 Task: In the  document procedure.odt Use the feature 'and check spelling and grammer' Select the body of letter and change paragraph spacing to  'Double' Select the word  Hello and change the font size to  25
Action: Mouse moved to (226, 339)
Screenshot: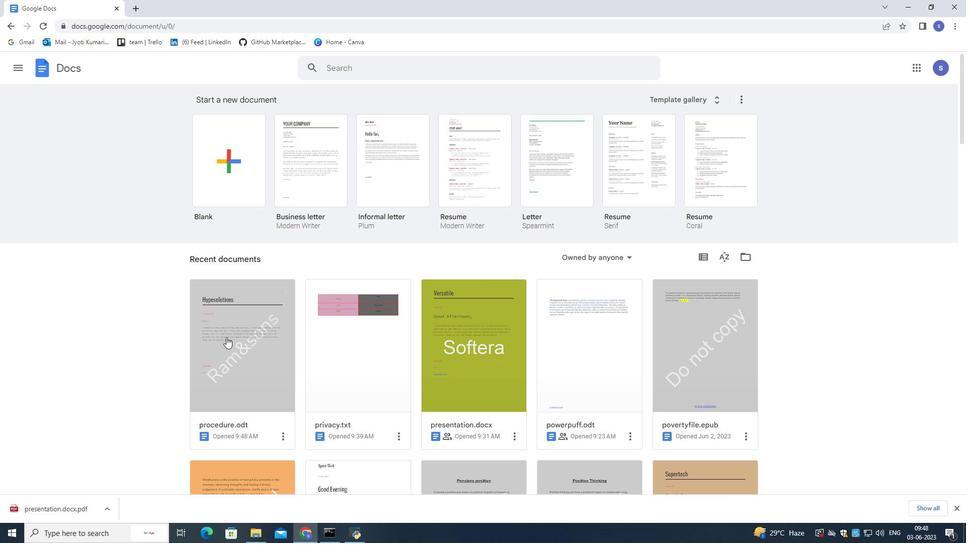 
Action: Mouse pressed left at (226, 339)
Screenshot: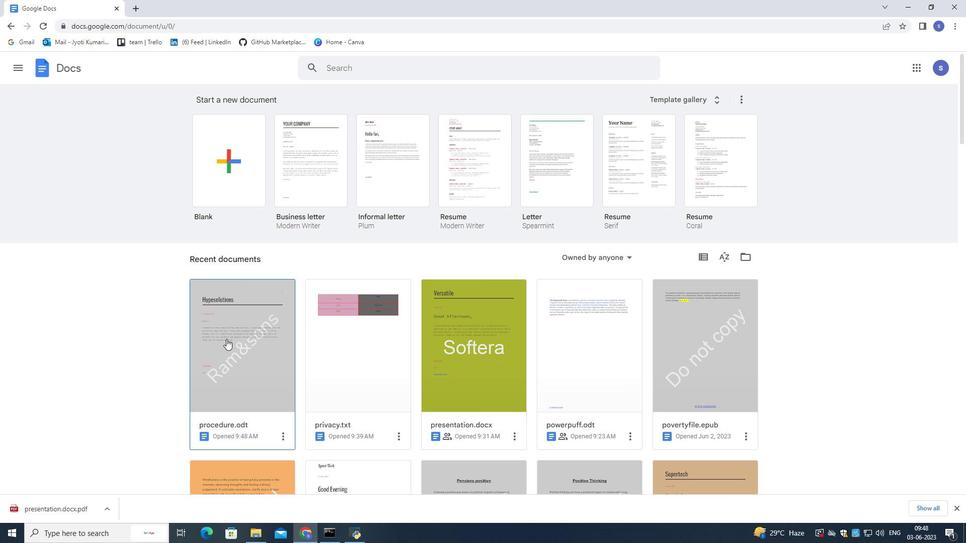 
Action: Mouse pressed left at (226, 339)
Screenshot: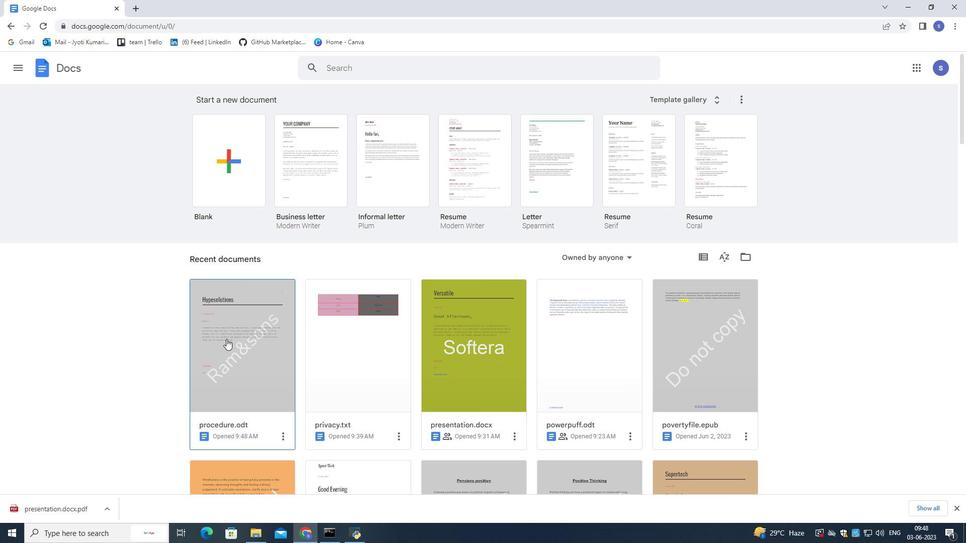 
Action: Mouse pressed left at (226, 339)
Screenshot: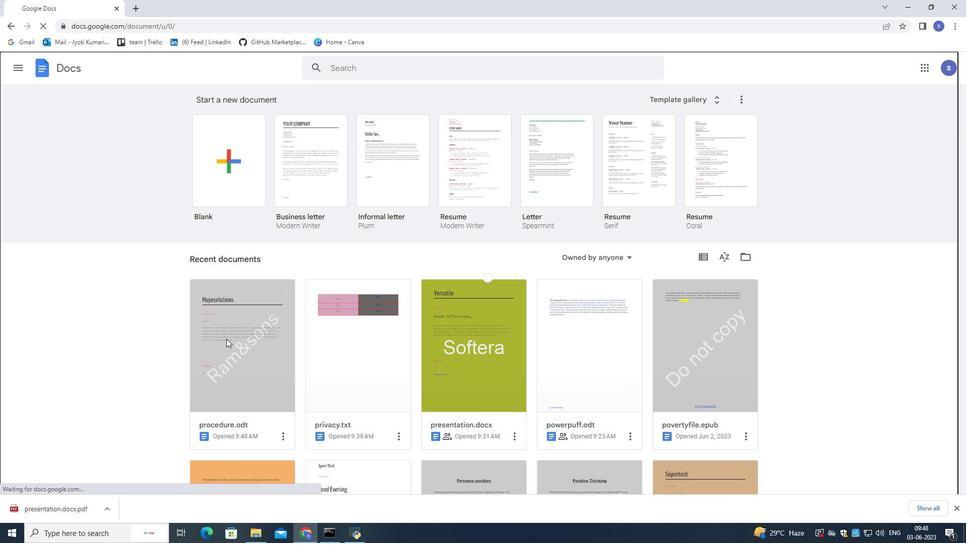 
Action: Mouse moved to (158, 71)
Screenshot: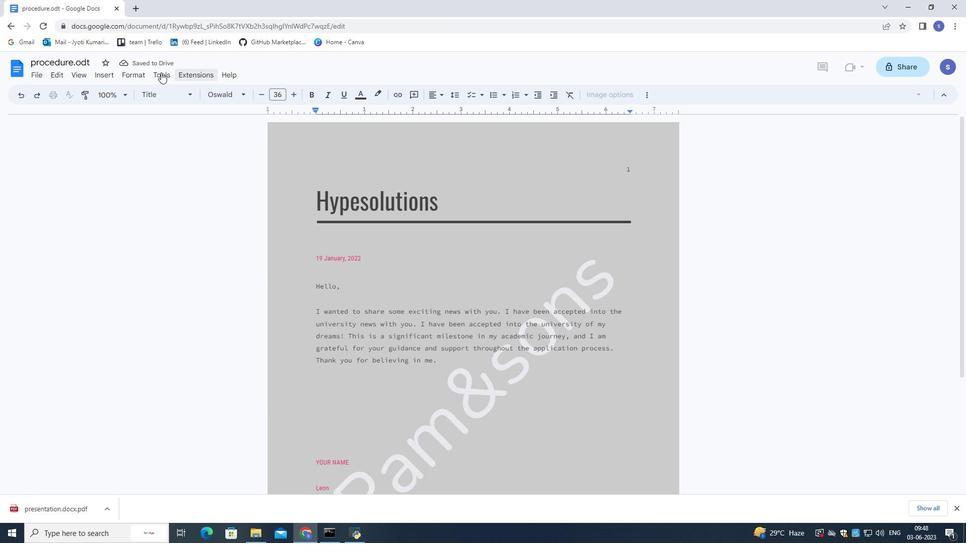 
Action: Mouse pressed left at (158, 71)
Screenshot: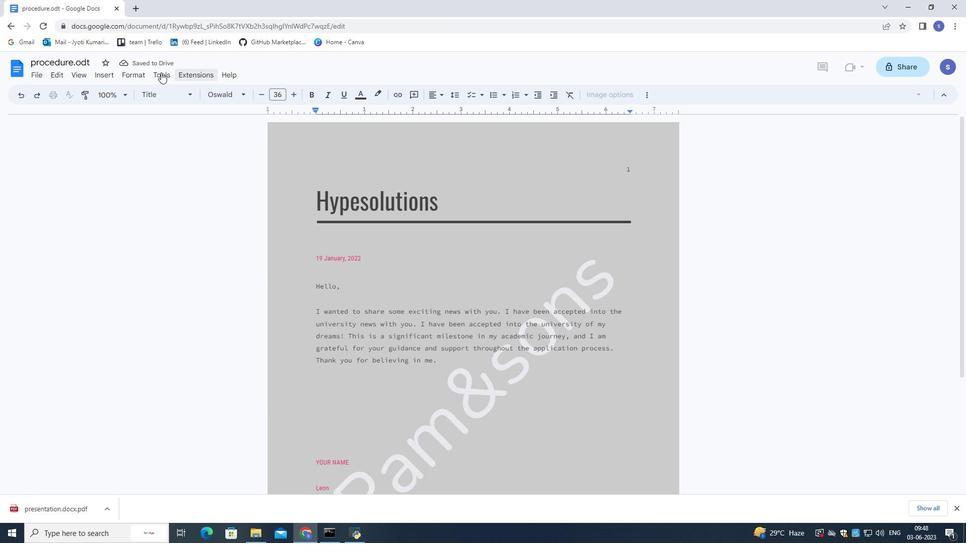 
Action: Mouse moved to (364, 92)
Screenshot: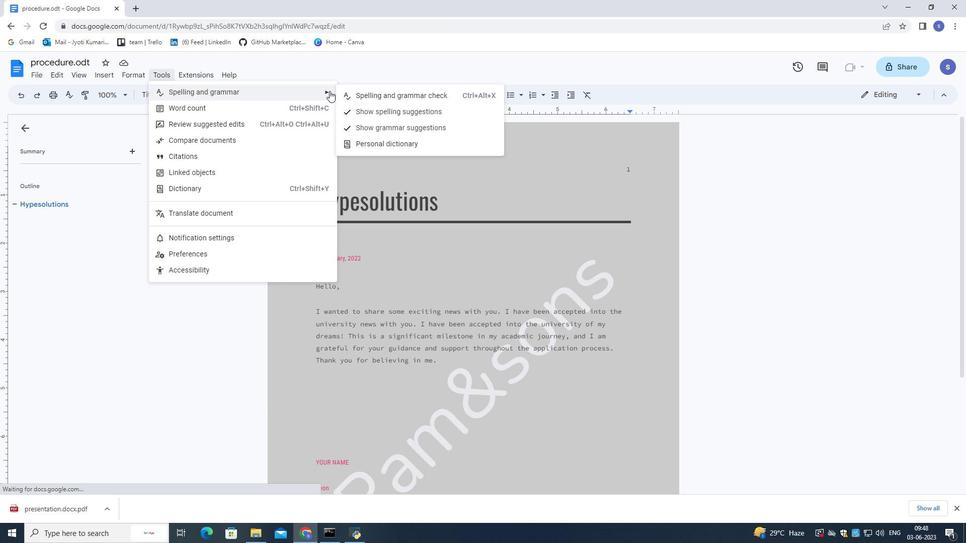 
Action: Mouse pressed left at (364, 92)
Screenshot: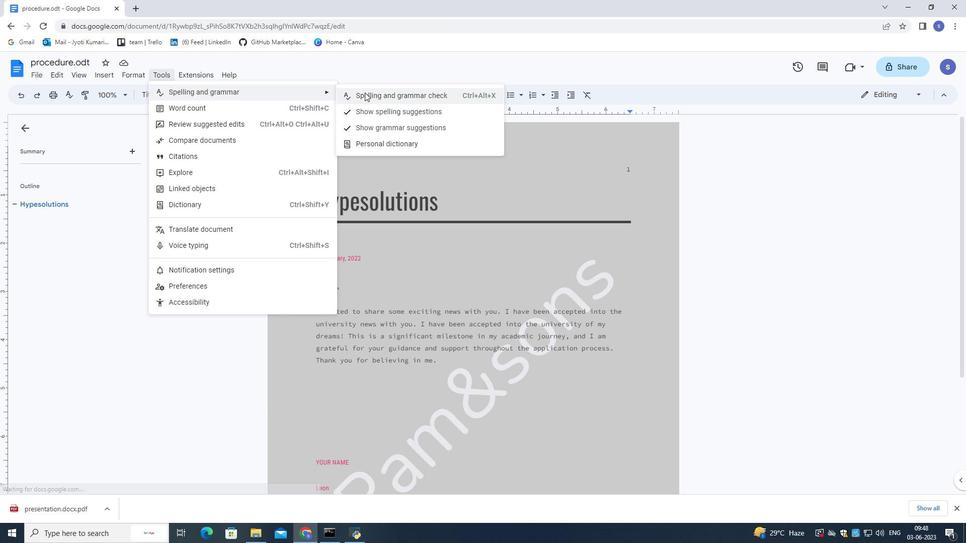 
Action: Mouse moved to (453, 364)
Screenshot: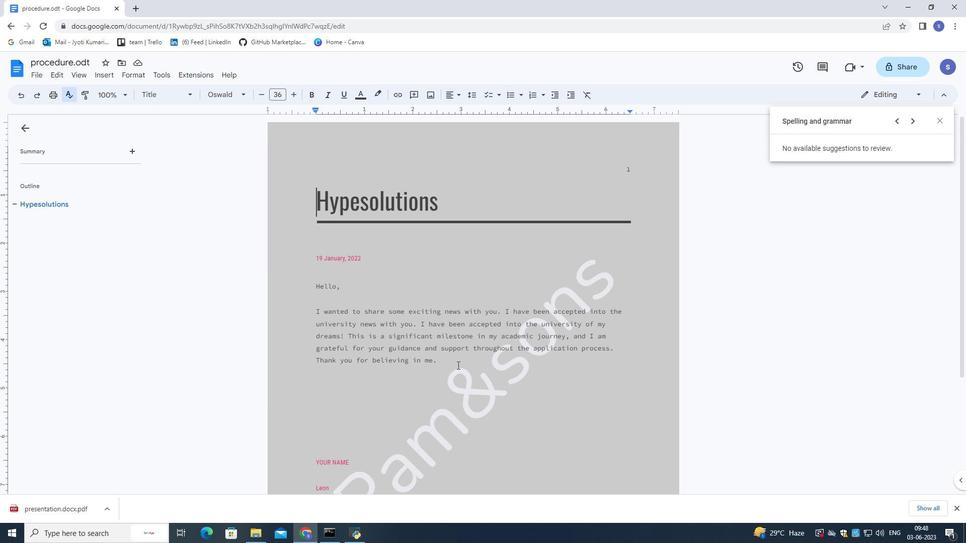 
Action: Mouse pressed left at (453, 364)
Screenshot: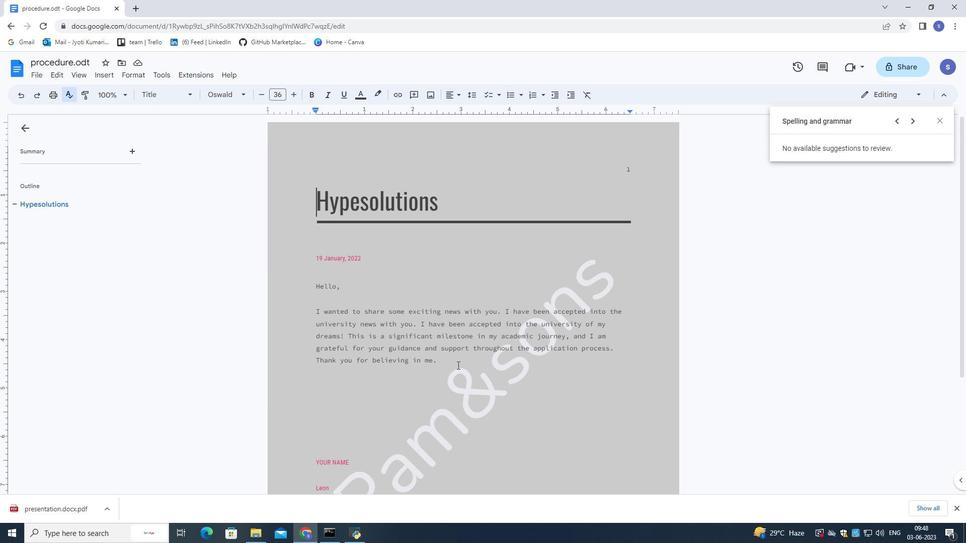 
Action: Mouse moved to (476, 93)
Screenshot: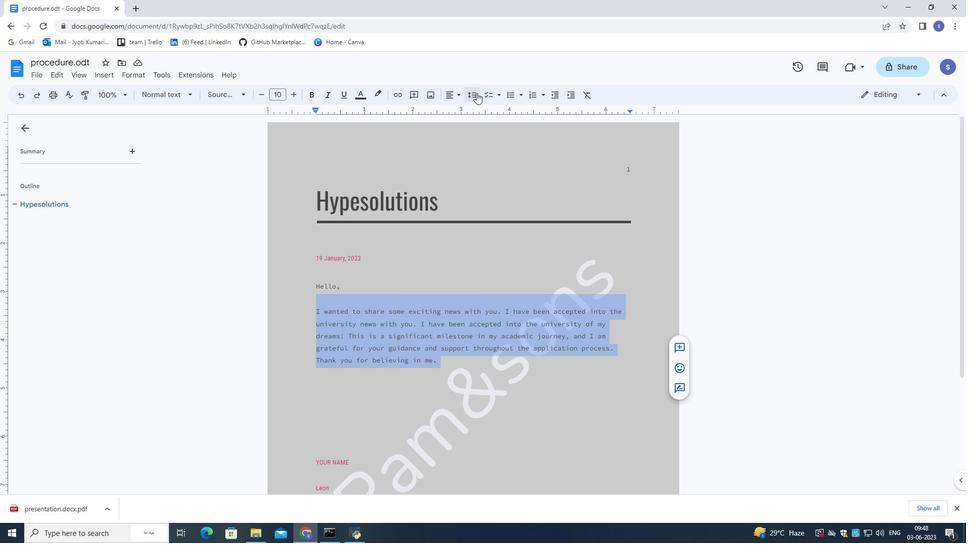 
Action: Mouse pressed left at (476, 93)
Screenshot: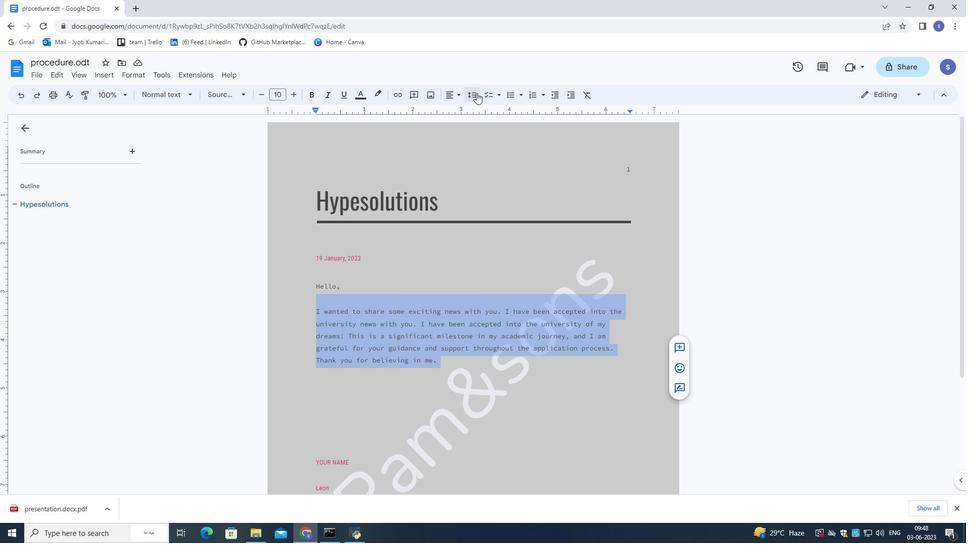 
Action: Mouse moved to (483, 160)
Screenshot: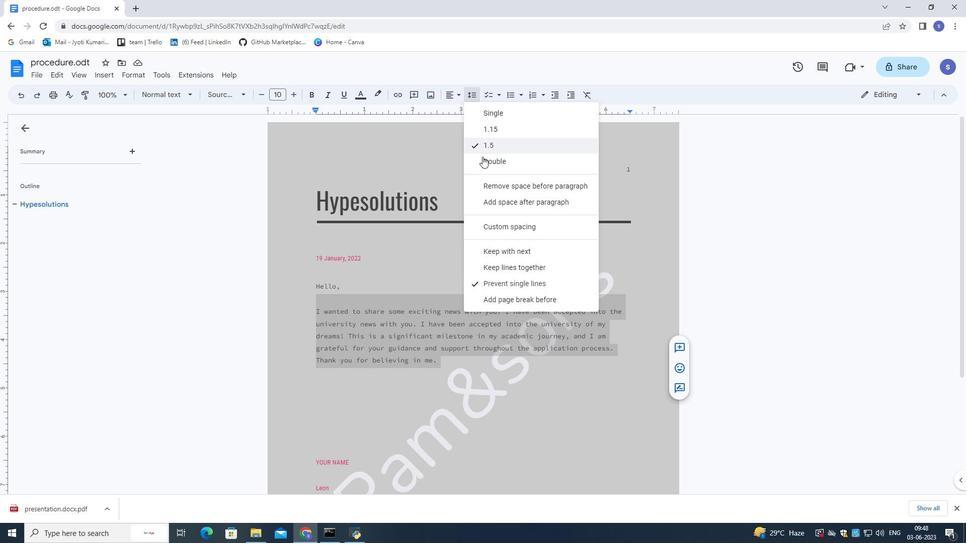 
Action: Mouse pressed left at (483, 160)
Screenshot: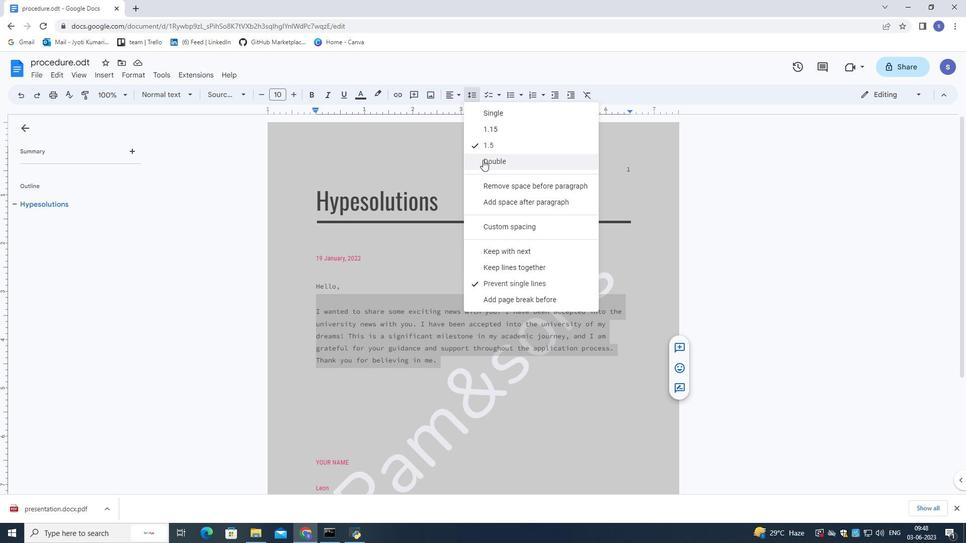 
Action: Mouse moved to (353, 284)
Screenshot: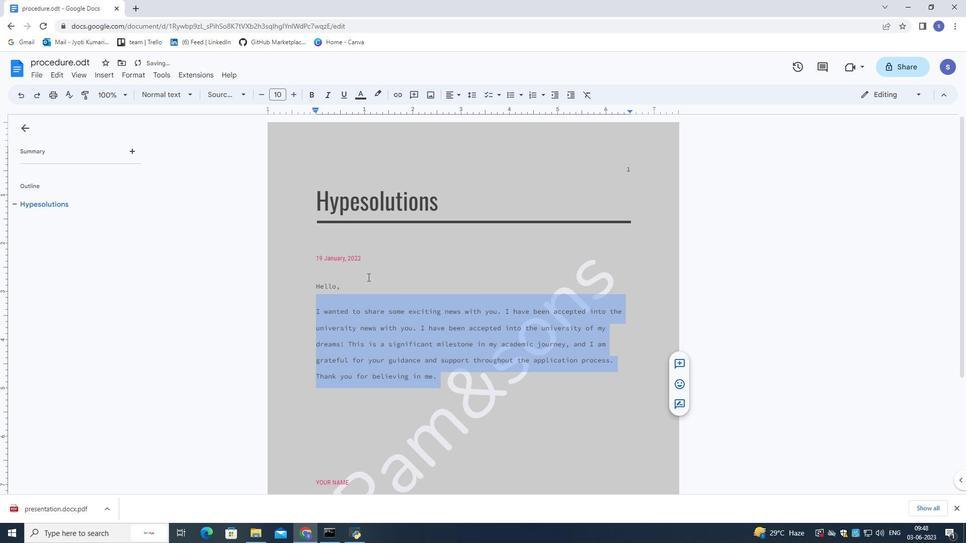 
Action: Mouse pressed left at (353, 284)
Screenshot: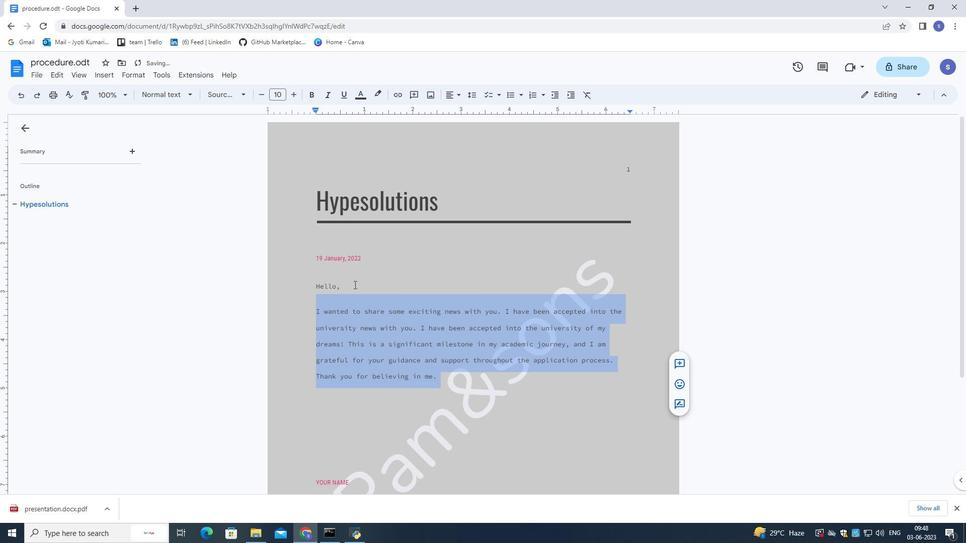 
Action: Mouse pressed left at (353, 284)
Screenshot: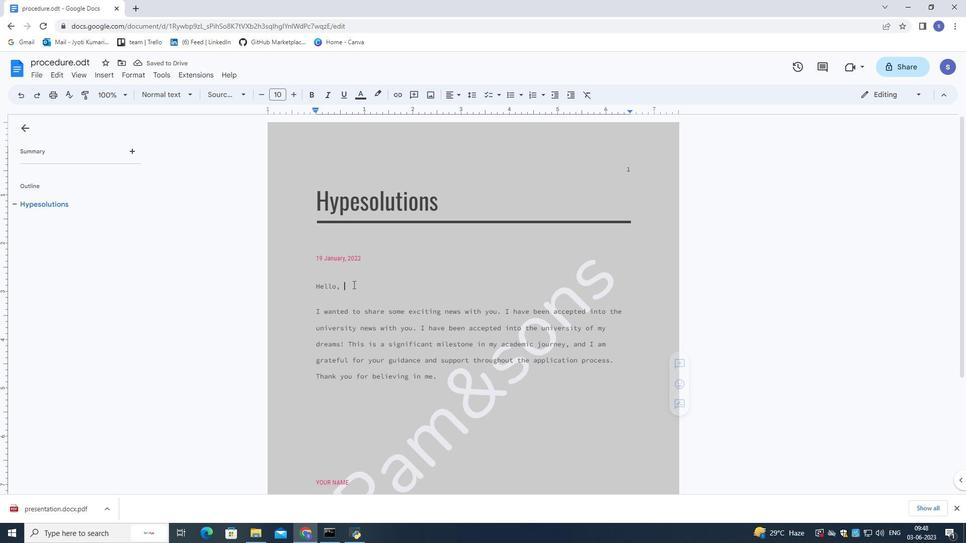 
Action: Mouse moved to (296, 94)
Screenshot: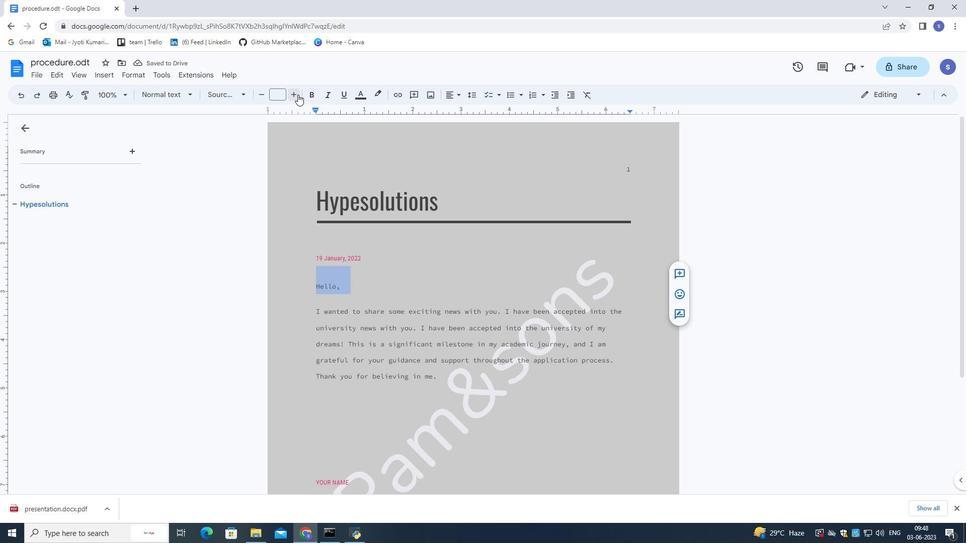 
Action: Mouse pressed left at (296, 94)
Screenshot: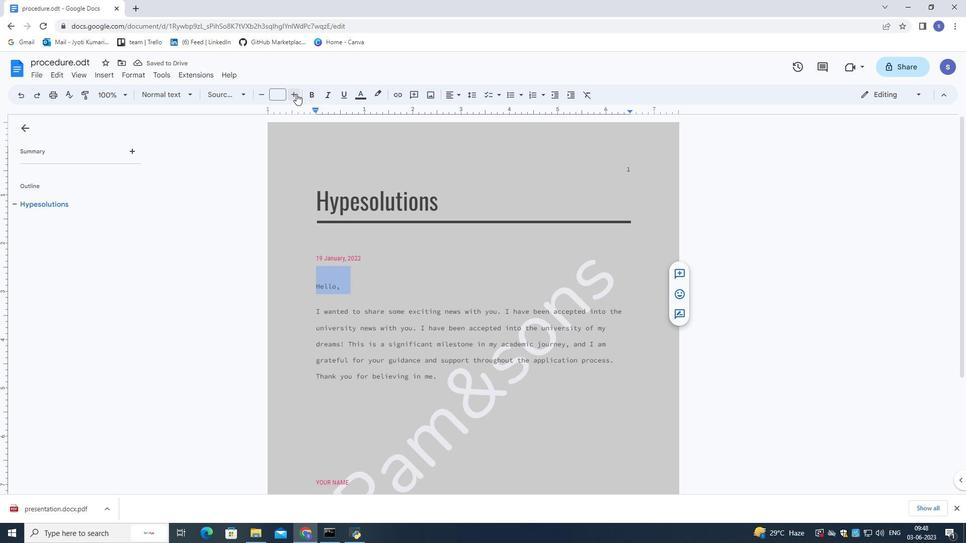 
Action: Mouse pressed left at (296, 94)
Screenshot: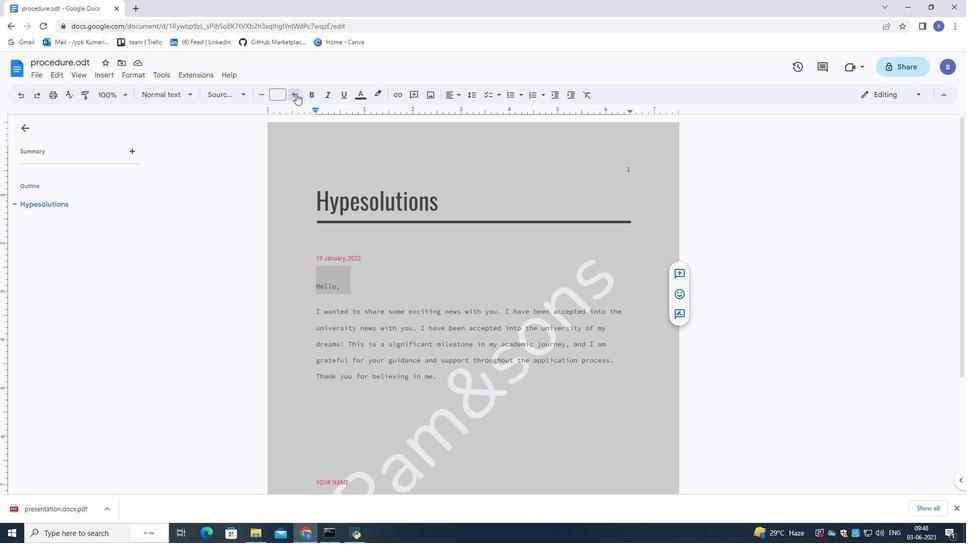
Action: Mouse moved to (316, 141)
Screenshot: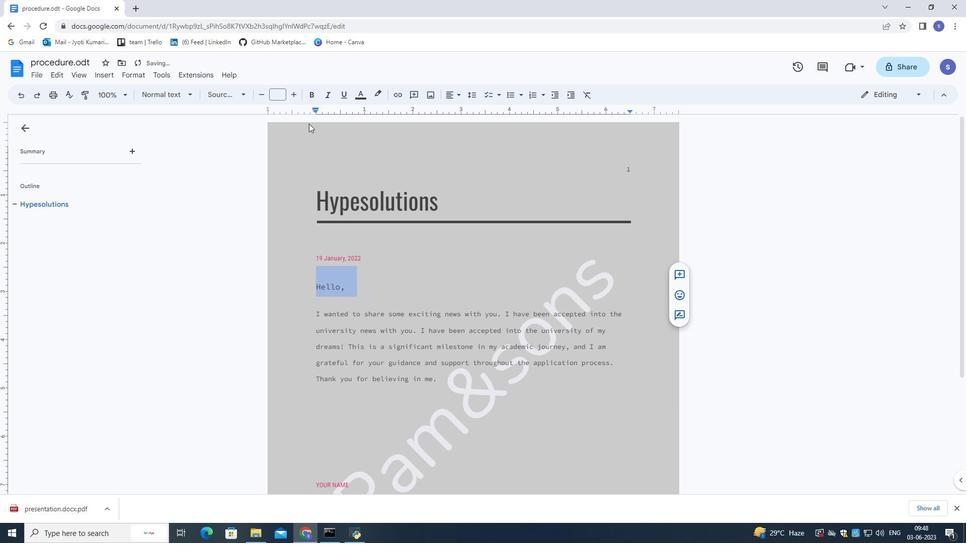 
Action: Mouse pressed left at (316, 141)
Screenshot: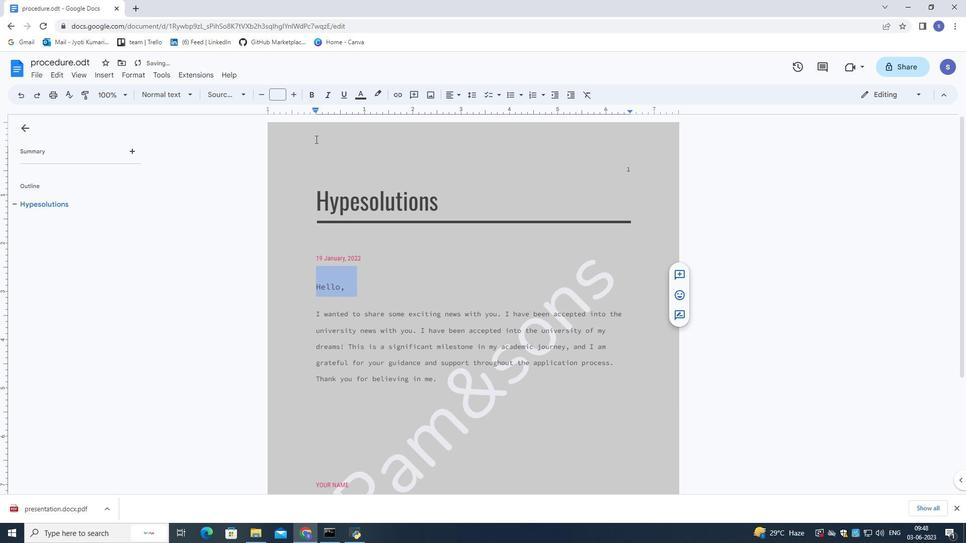 
Action: Mouse moved to (370, 295)
Screenshot: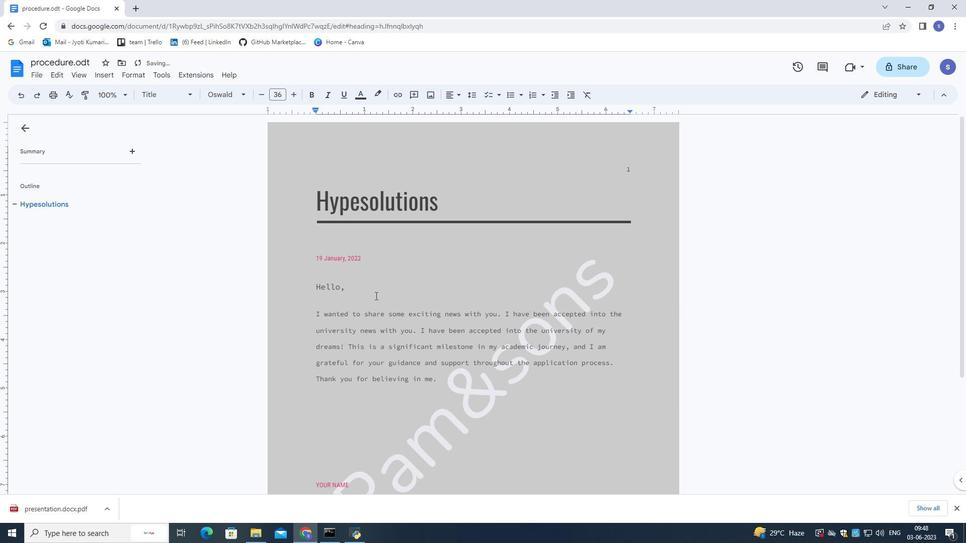 
Action: Mouse pressed left at (370, 295)
Screenshot: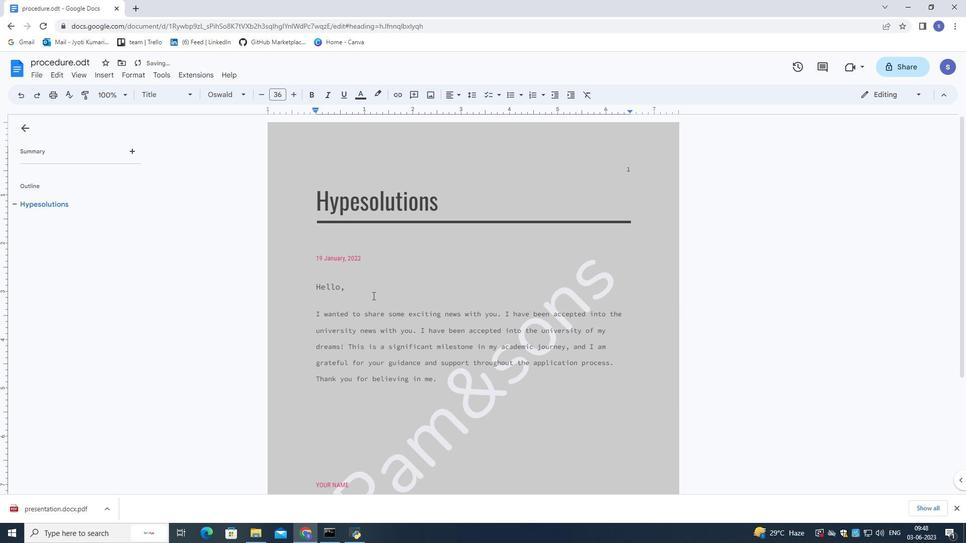 
Action: Mouse moved to (290, 93)
Screenshot: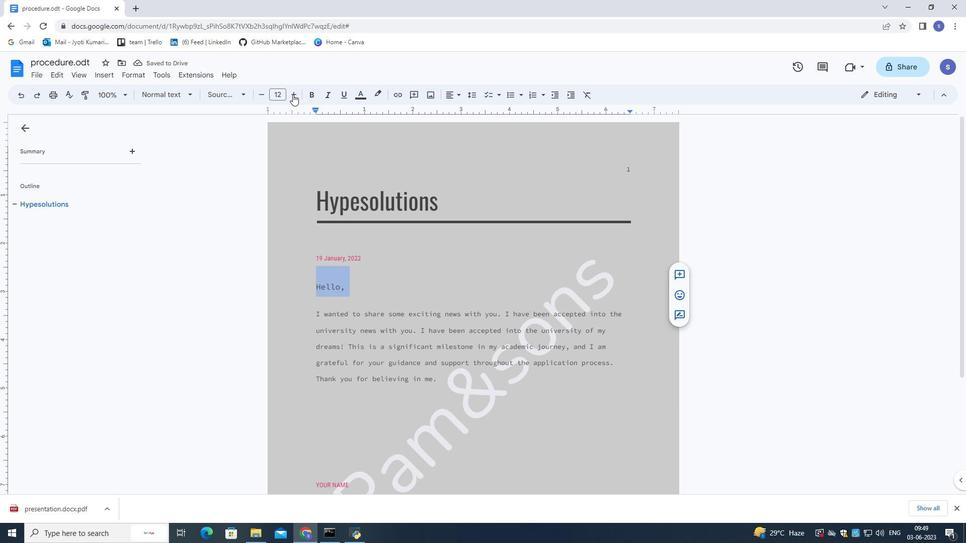 
Action: Mouse pressed left at (290, 93)
Screenshot: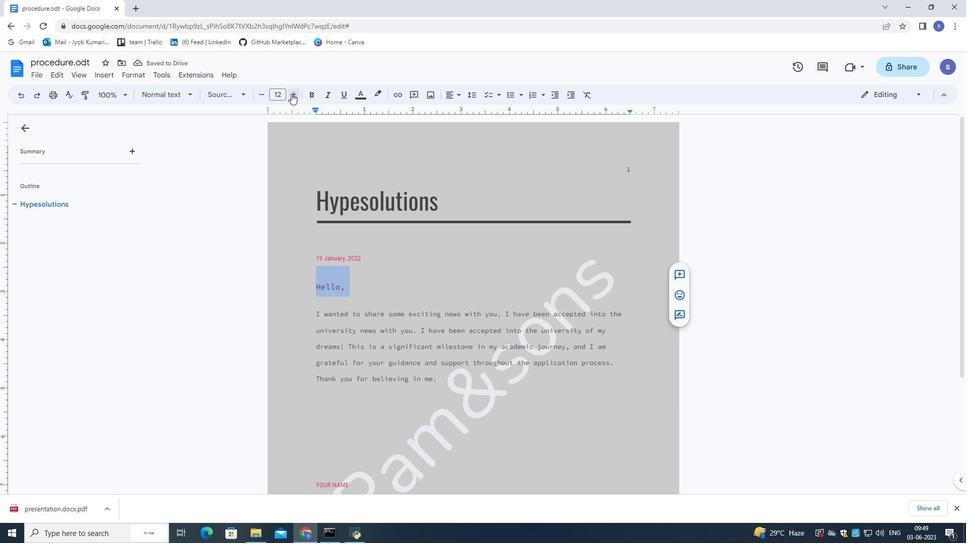 
Action: Mouse pressed left at (290, 93)
Screenshot: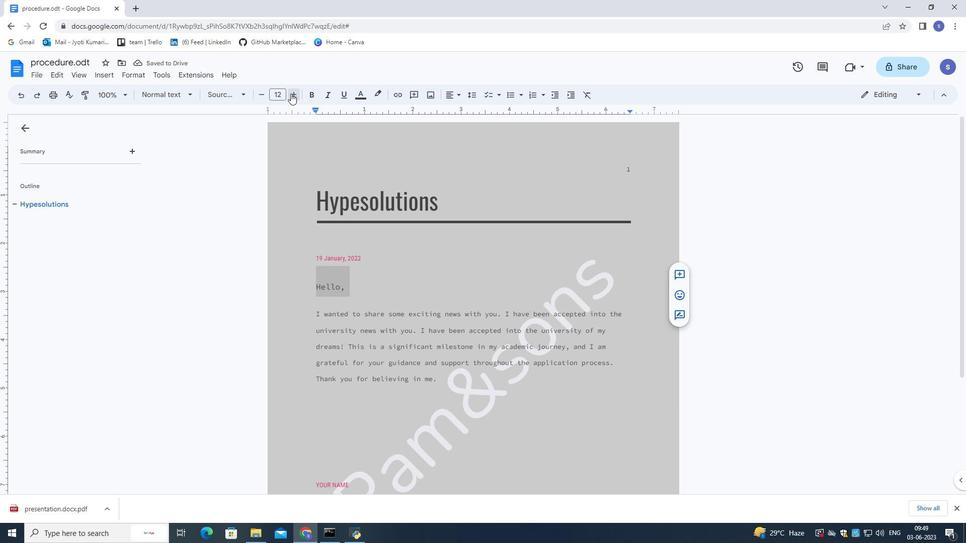 
Action: Mouse pressed left at (290, 93)
Screenshot: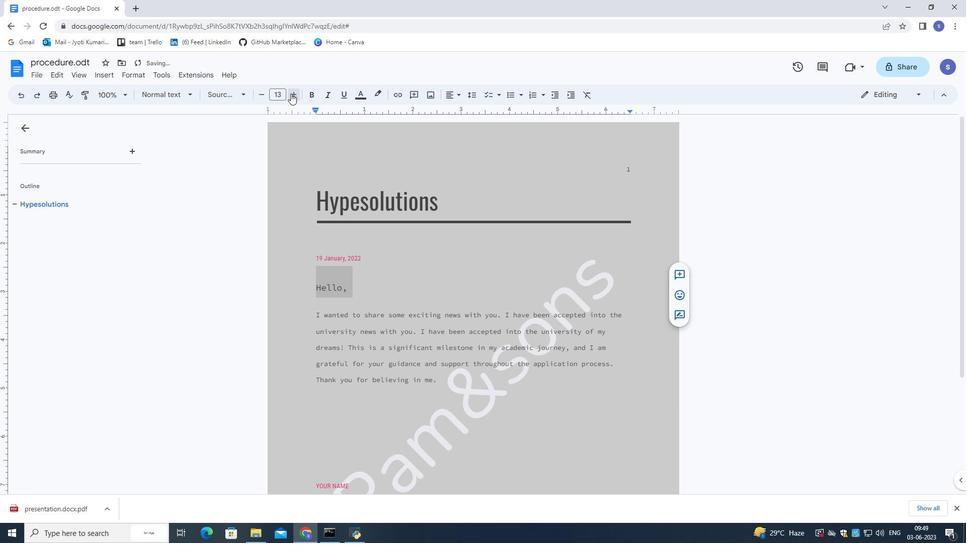 
Action: Mouse pressed left at (290, 93)
Screenshot: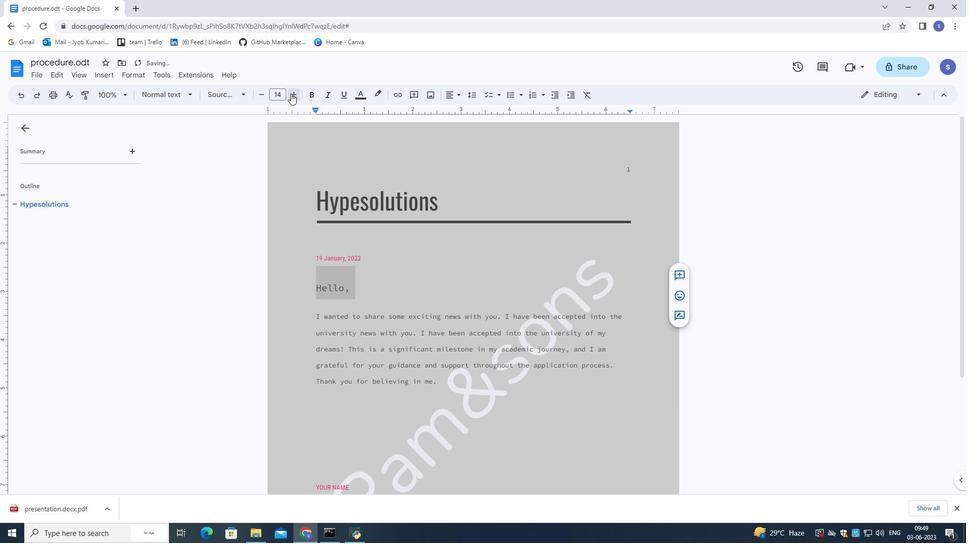 
Action: Mouse pressed left at (290, 93)
Screenshot: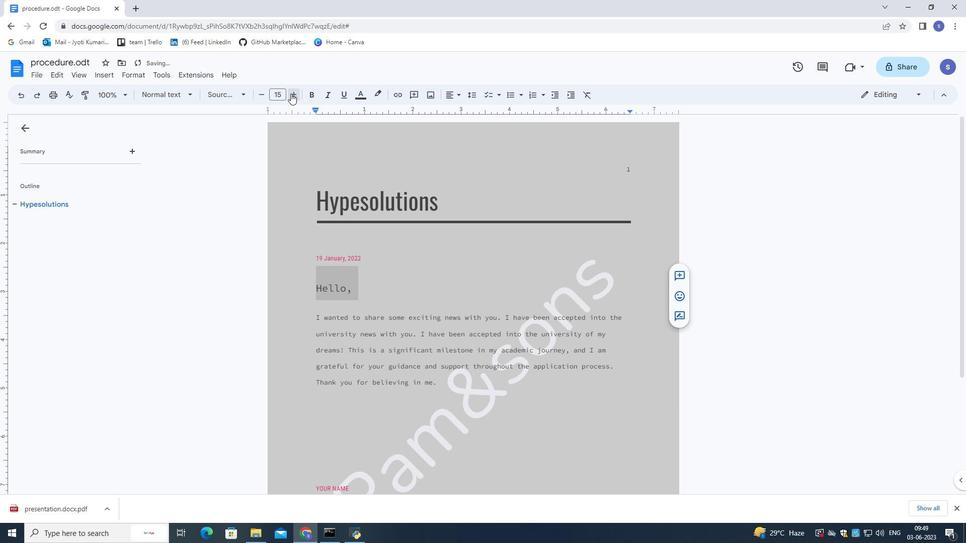 
Action: Mouse pressed left at (290, 93)
Screenshot: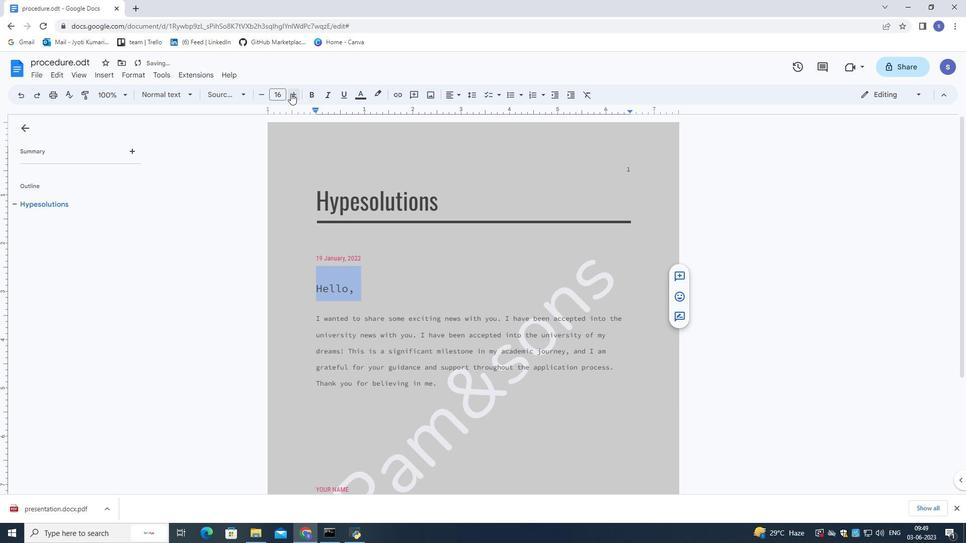 
Action: Mouse pressed left at (290, 93)
Screenshot: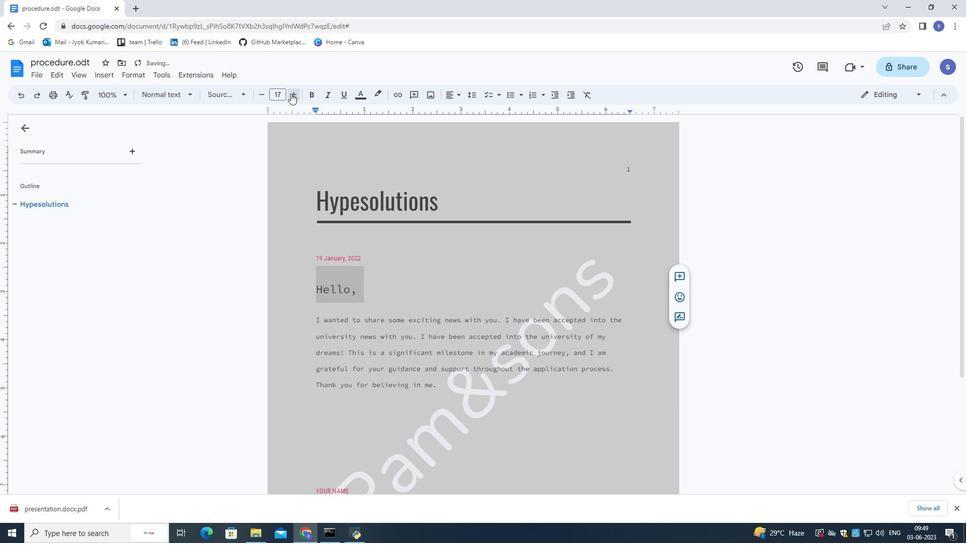 
Action: Mouse pressed left at (290, 93)
Screenshot: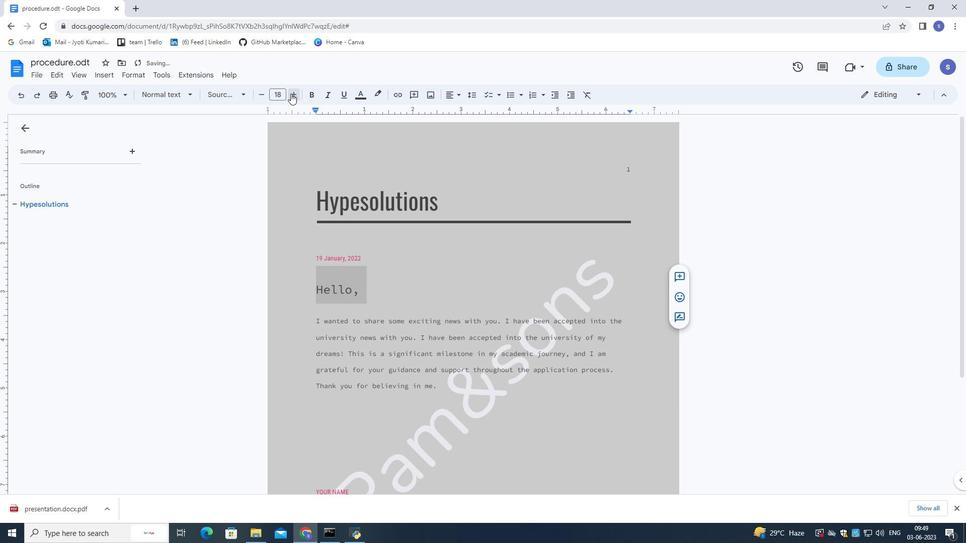 
Action: Mouse pressed left at (290, 93)
Screenshot: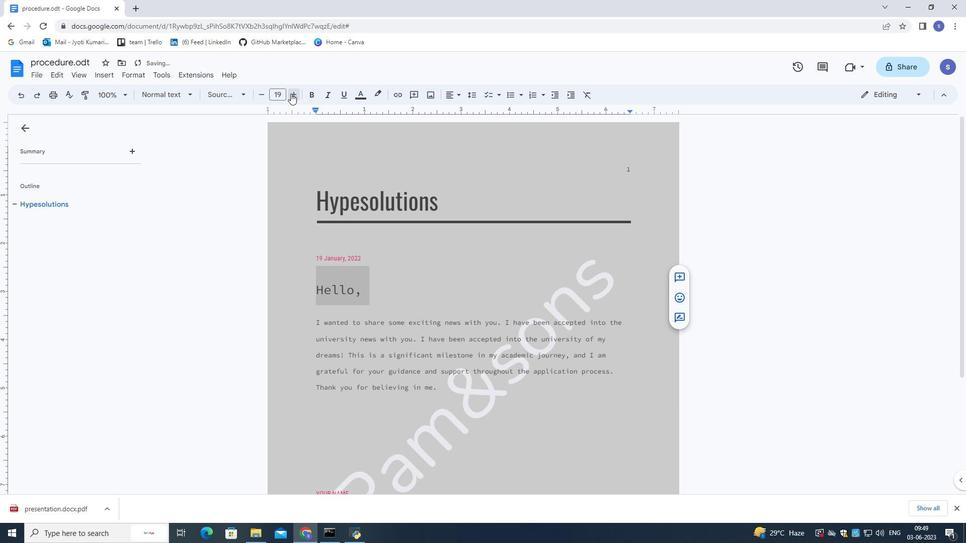 
Action: Mouse pressed left at (290, 93)
Screenshot: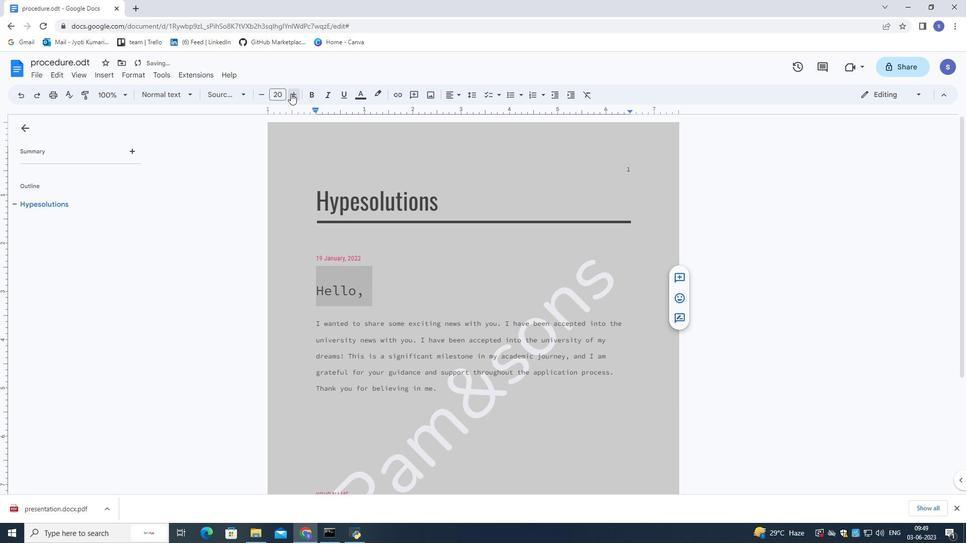 
Action: Mouse pressed left at (290, 93)
Screenshot: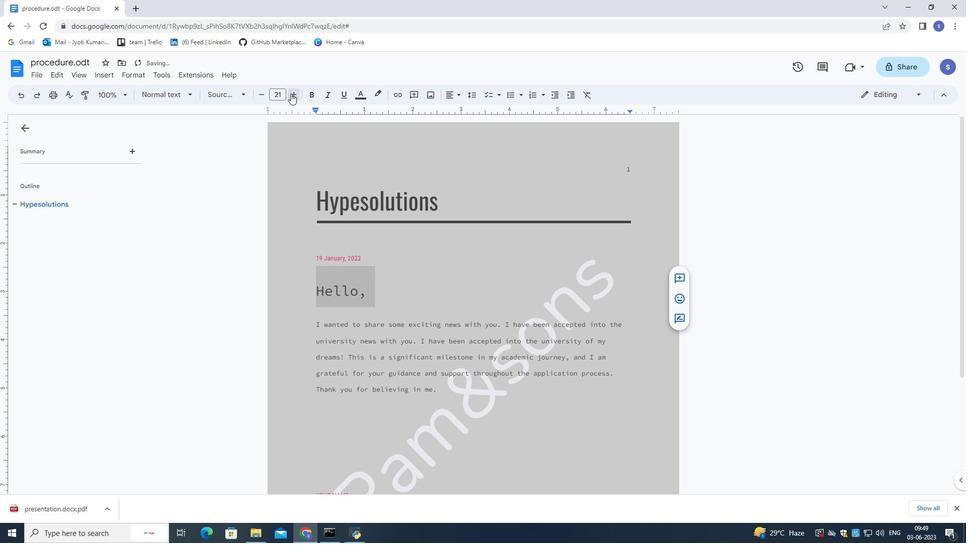 
Action: Mouse pressed left at (290, 93)
Screenshot: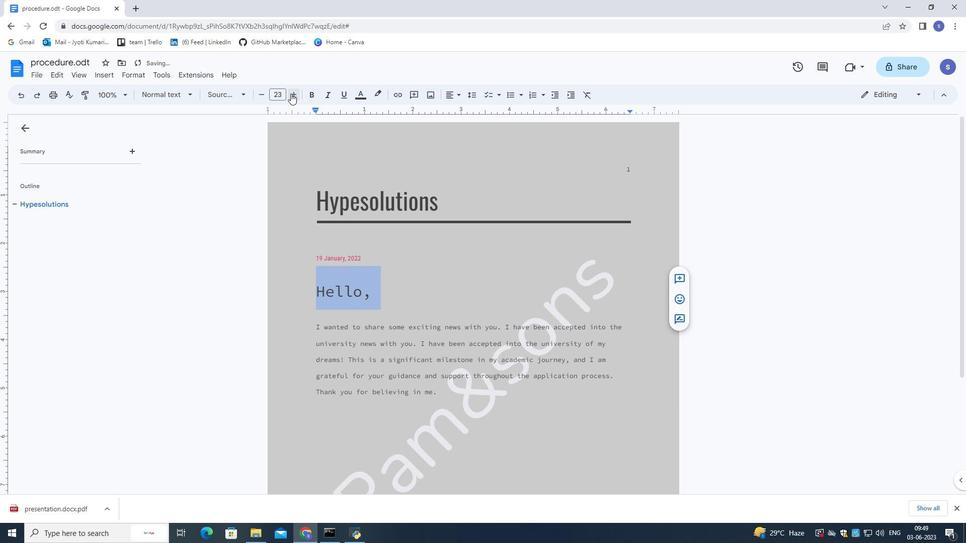 
Action: Mouse pressed left at (290, 93)
Screenshot: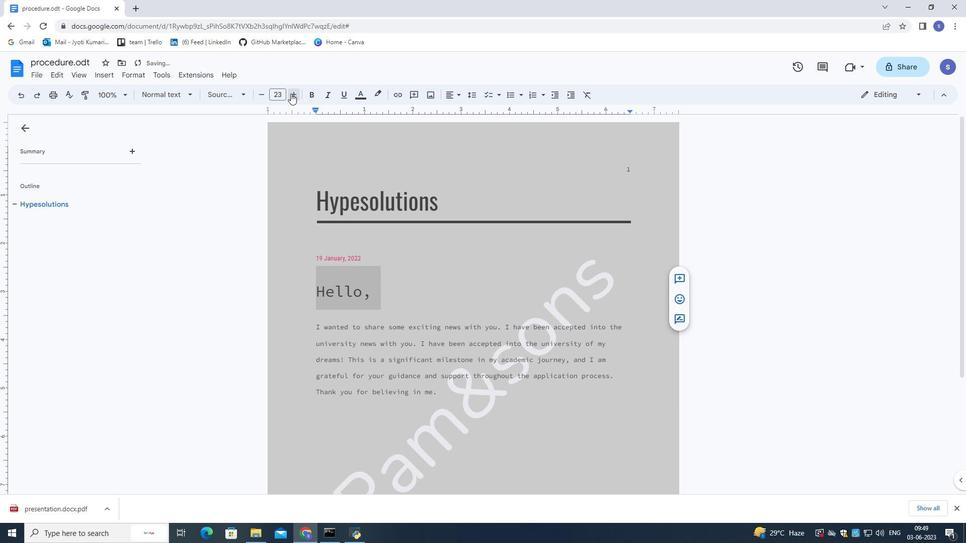 
Action: Mouse moved to (418, 297)
Screenshot: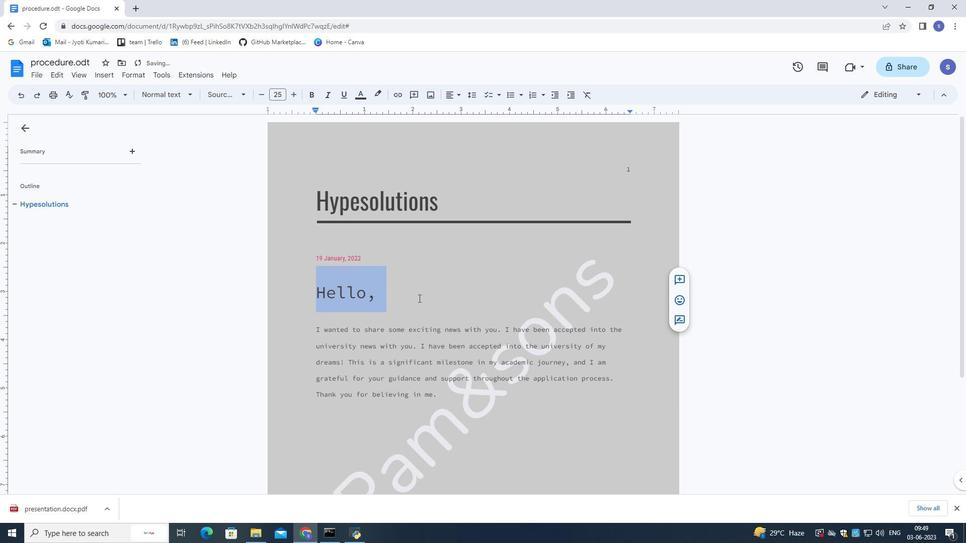 
Action: Mouse pressed left at (418, 297)
Screenshot: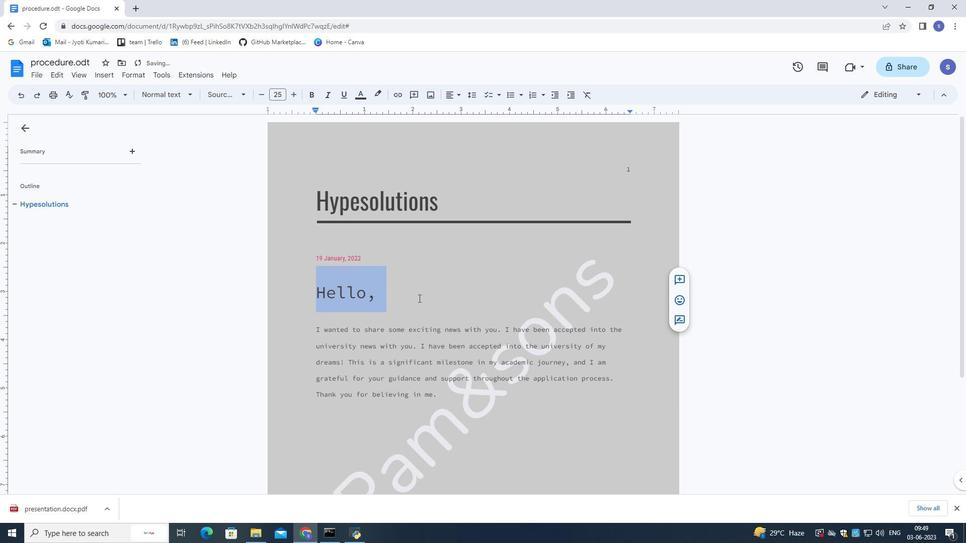 
Action: Mouse moved to (419, 293)
Screenshot: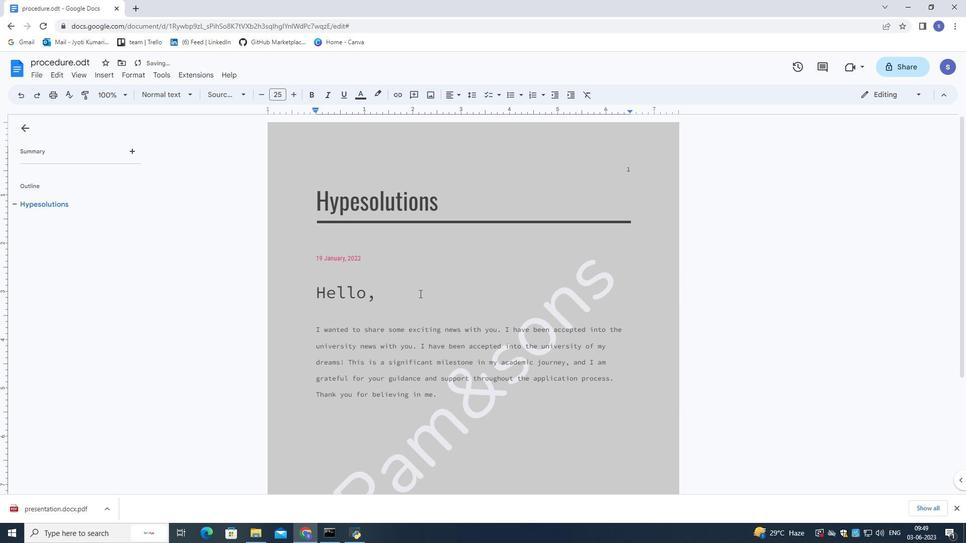 
Action: Mouse scrolled (419, 292) with delta (0, 0)
Screenshot: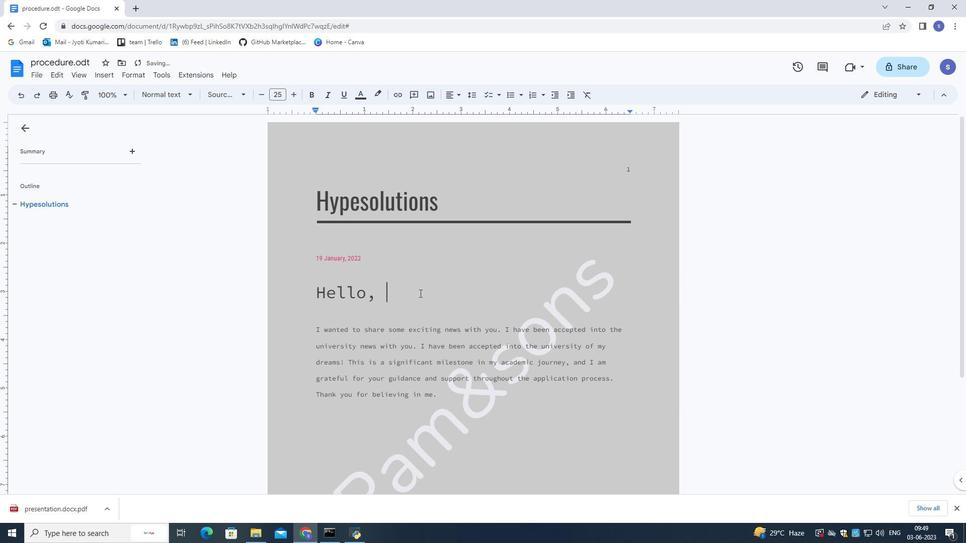 
Action: Mouse scrolled (419, 292) with delta (0, 0)
Screenshot: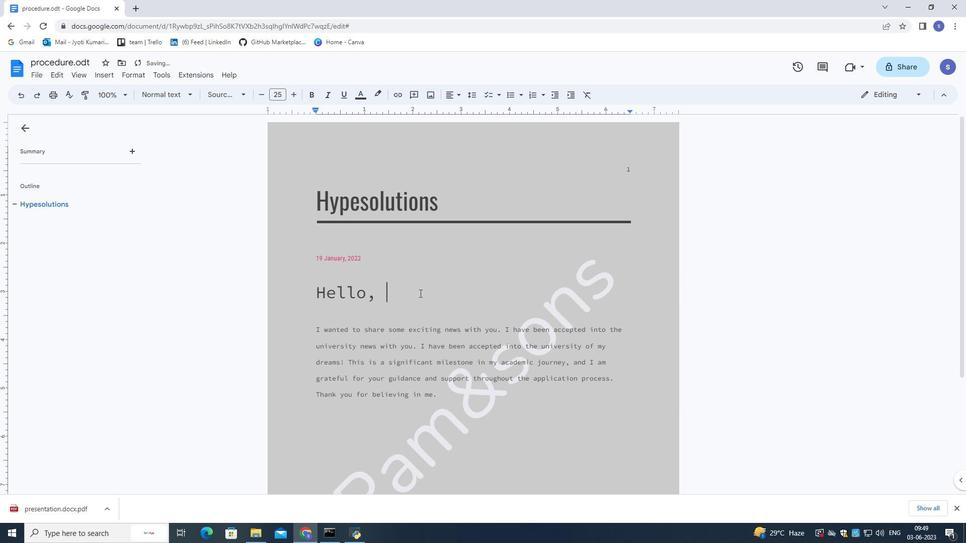 
Action: Mouse scrolled (419, 292) with delta (0, 0)
Screenshot: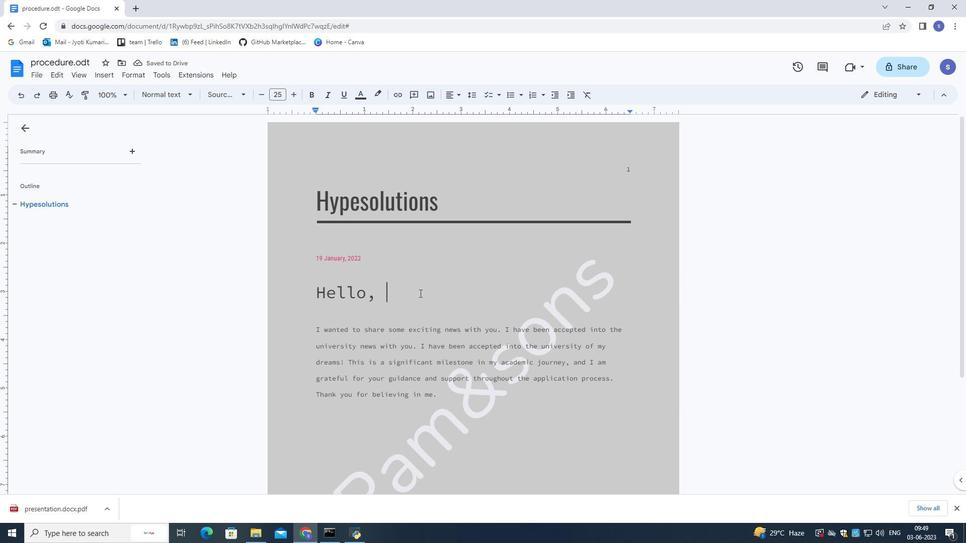 
Action: Mouse scrolled (419, 292) with delta (0, 0)
Screenshot: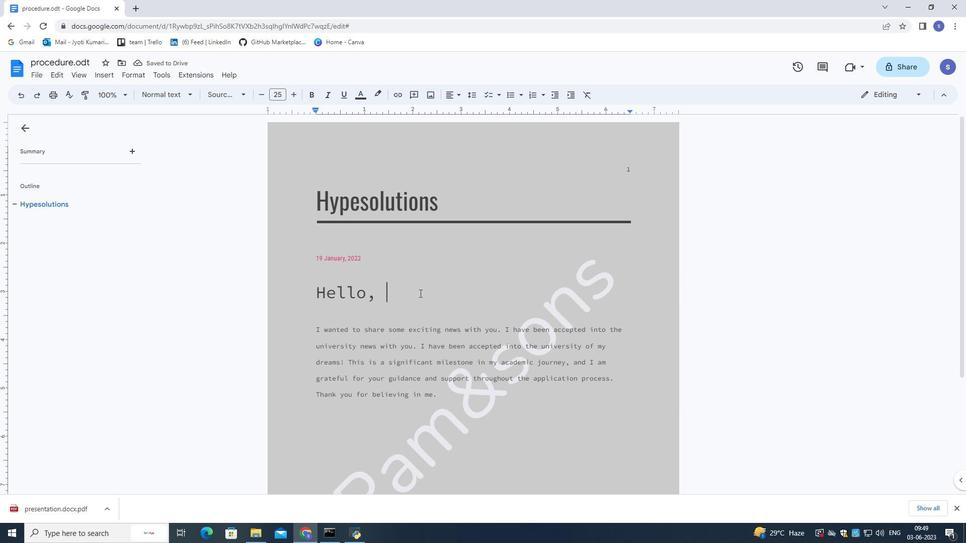 
Action: Mouse scrolled (419, 292) with delta (0, 0)
Screenshot: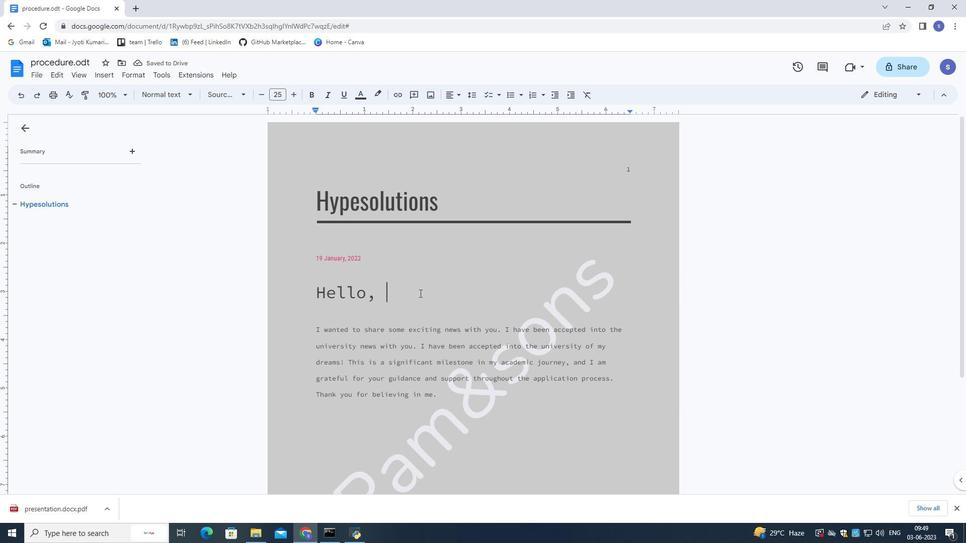 
Action: Mouse scrolled (419, 293) with delta (0, 0)
Screenshot: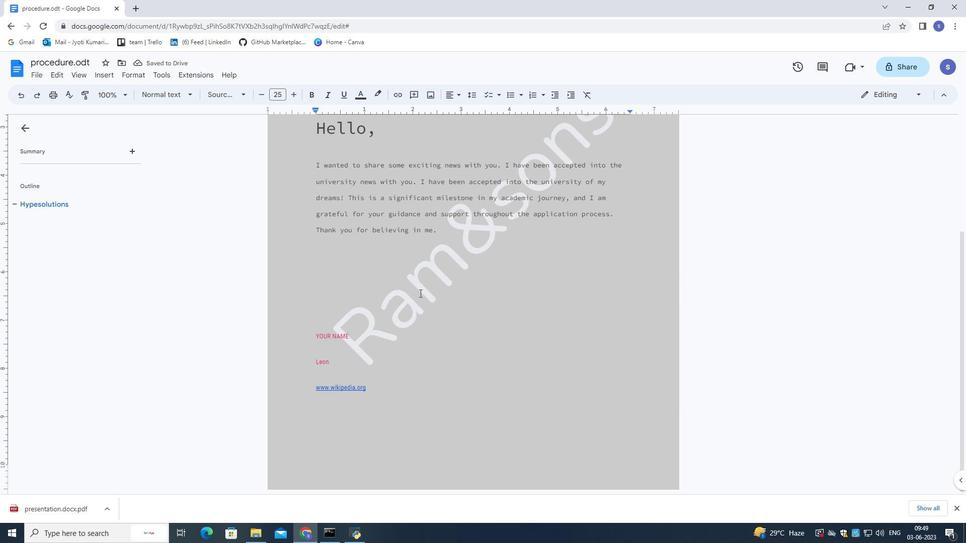 
Action: Mouse scrolled (419, 293) with delta (0, 0)
Screenshot: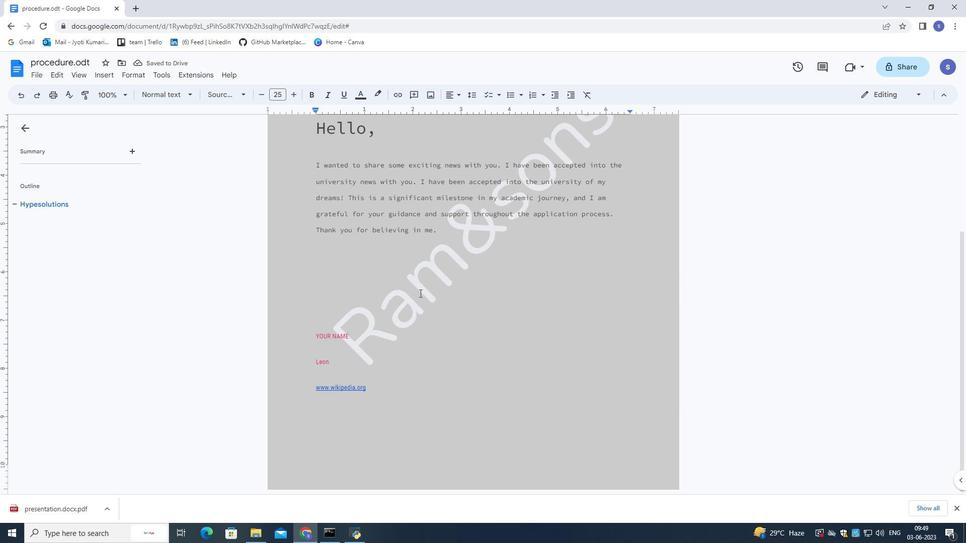 
Action: Mouse scrolled (419, 293) with delta (0, 0)
Screenshot: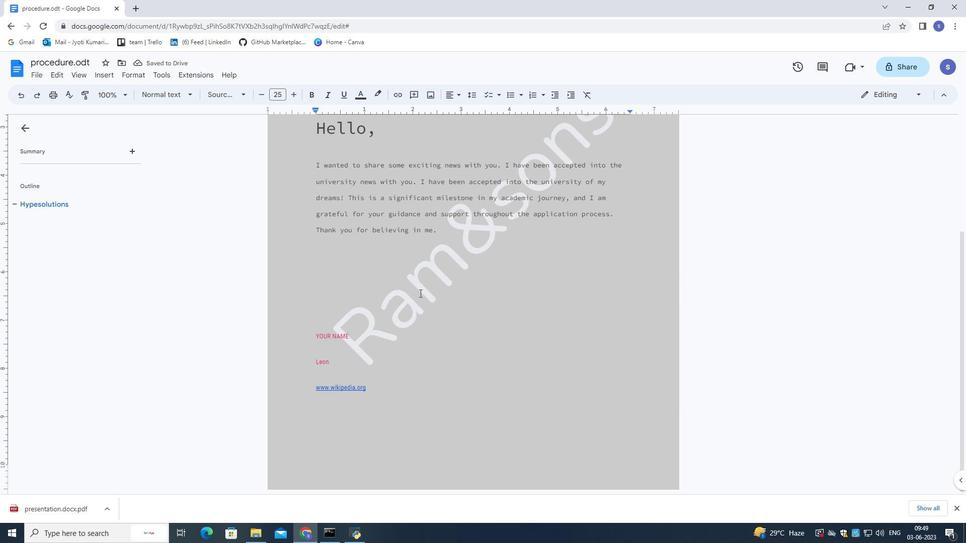 
Action: Mouse moved to (419, 292)
Screenshot: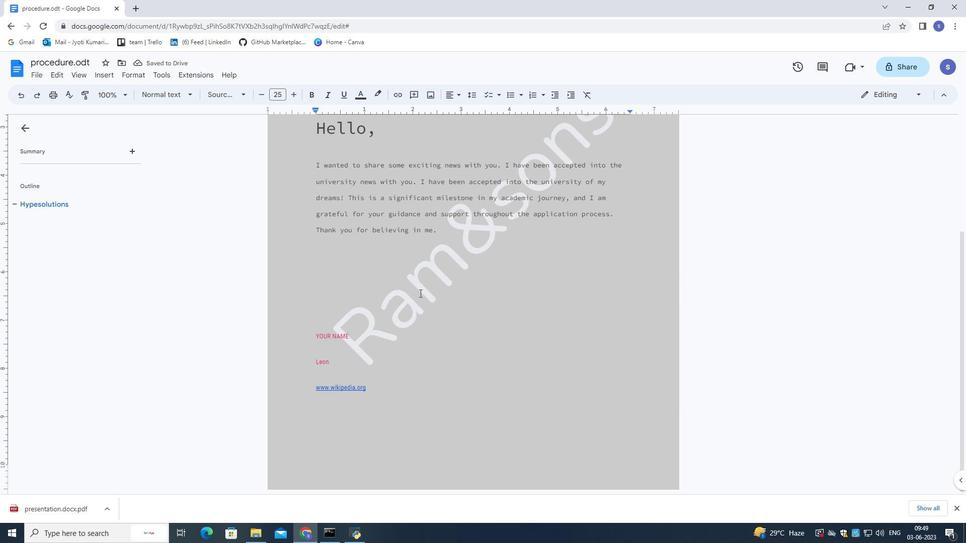 
Action: Mouse scrolled (419, 293) with delta (0, 0)
Screenshot: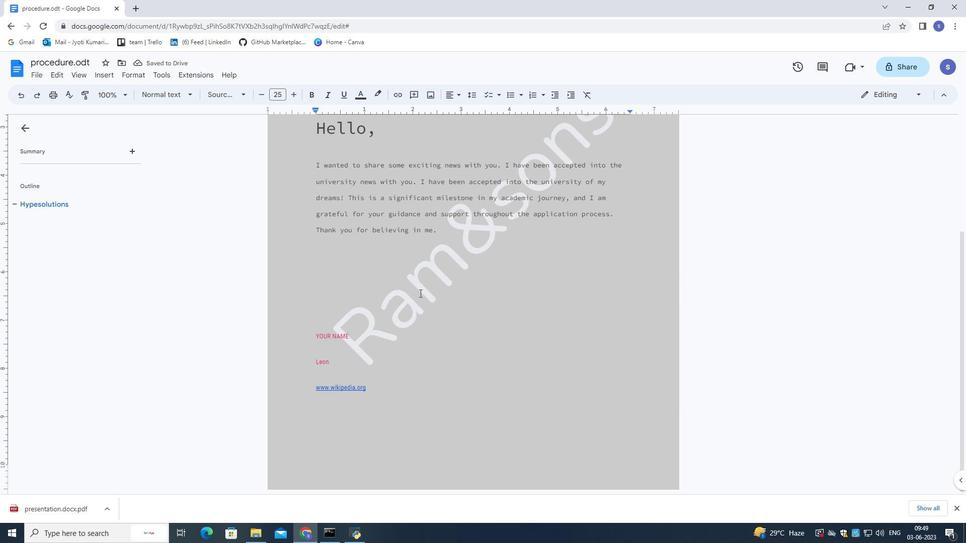 
Action: Mouse moved to (419, 292)
Screenshot: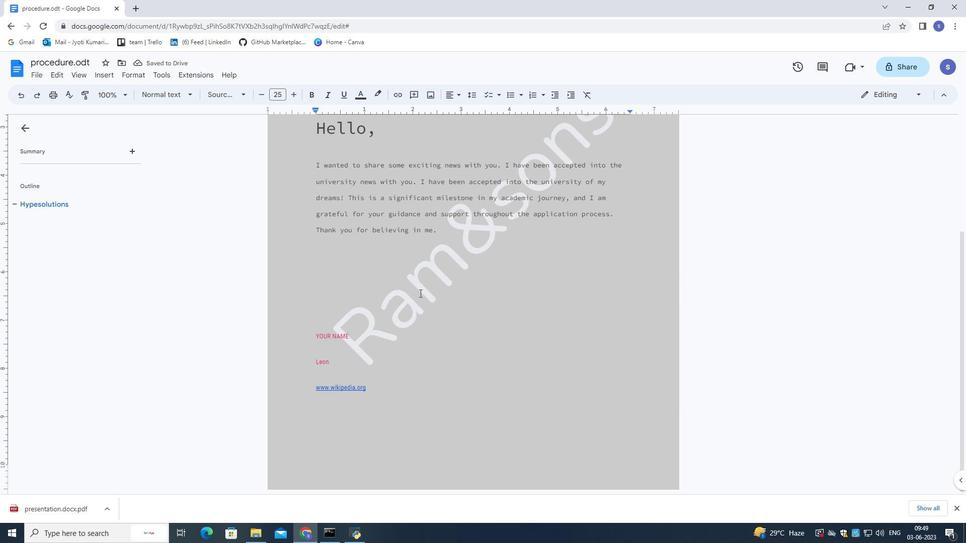 
Action: Mouse scrolled (419, 292) with delta (0, 0)
Screenshot: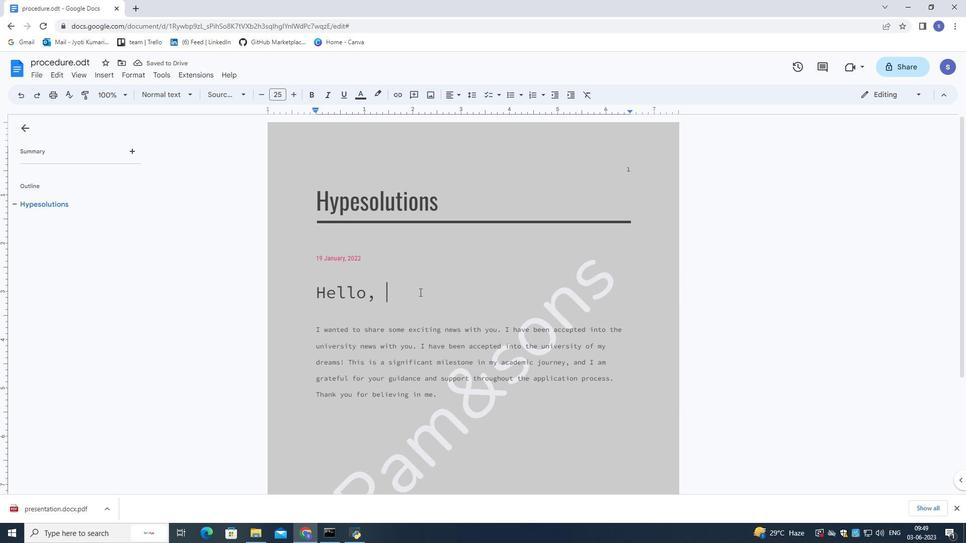 
Action: Mouse moved to (419, 291)
Screenshot: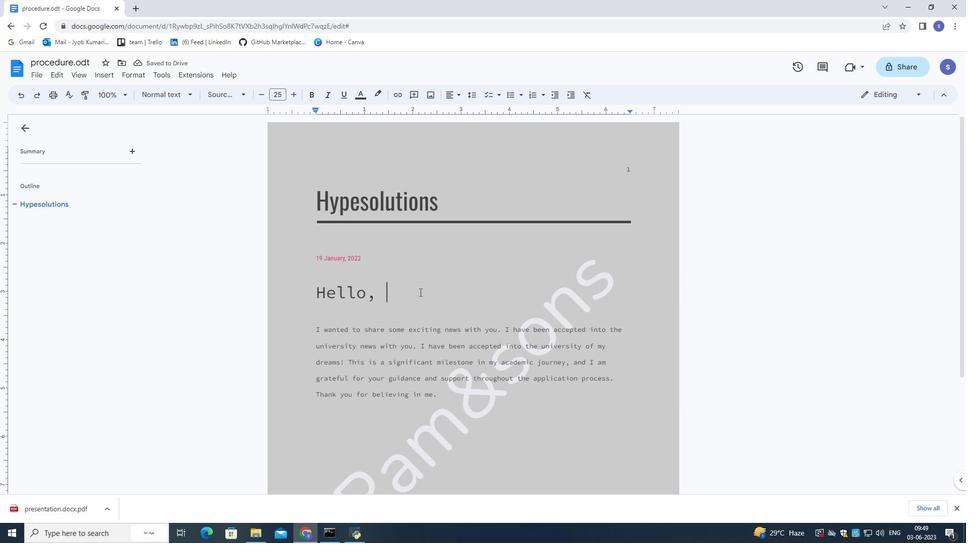 
Action: Mouse scrolled (419, 291) with delta (0, 0)
Screenshot: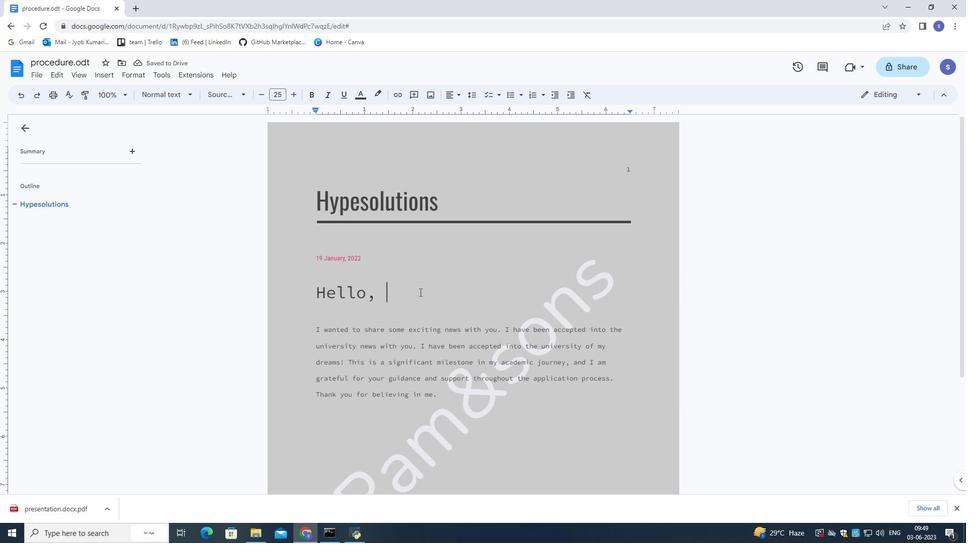 
